 Task: Start in the project UpwardTech the sprint 'Feature Fling', with a duration of 3 weeks.
Action: Mouse moved to (273, 398)
Screenshot: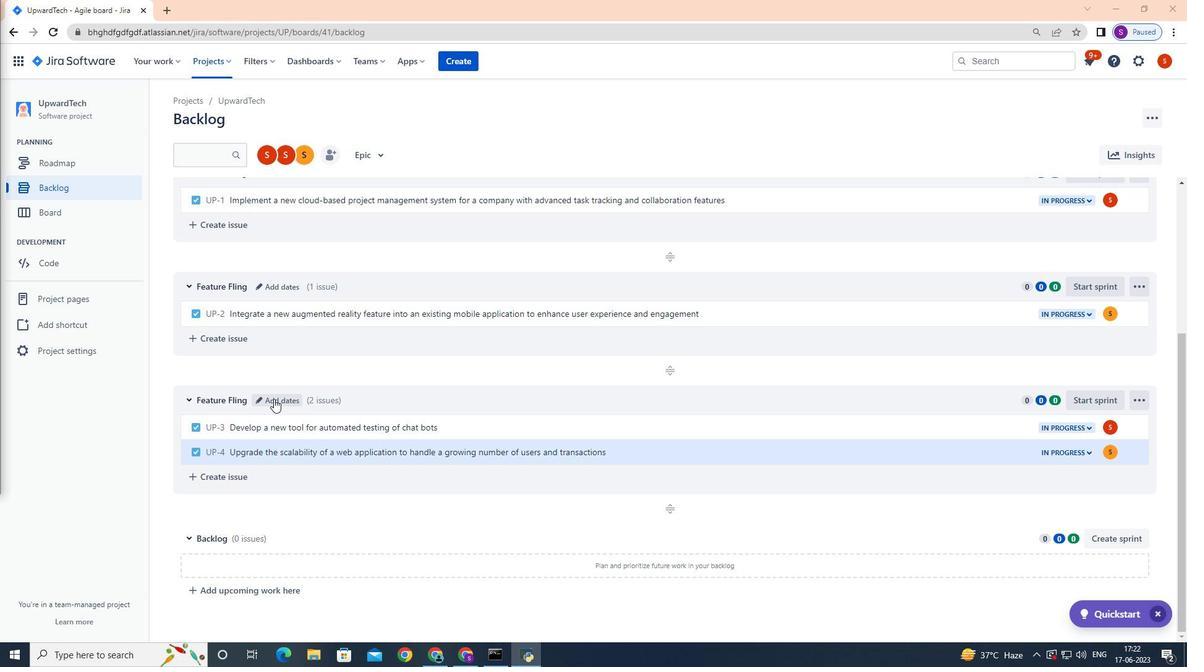 
Action: Mouse pressed left at (273, 398)
Screenshot: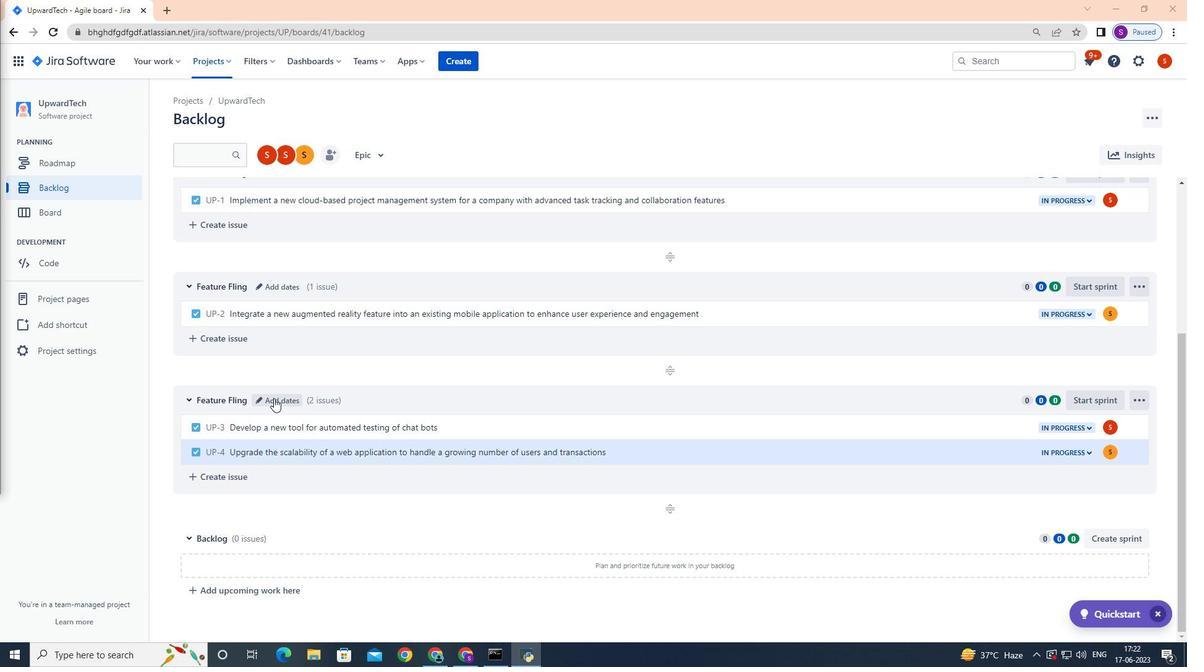 
Action: Mouse moved to (559, 192)
Screenshot: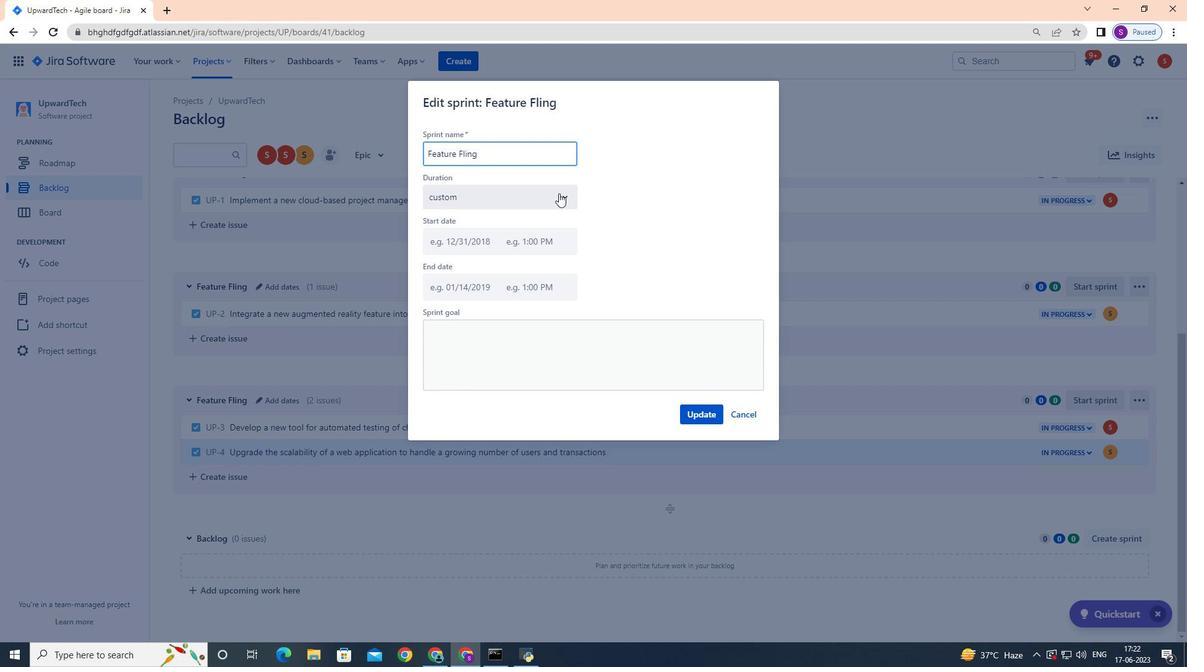 
Action: Mouse pressed left at (559, 192)
Screenshot: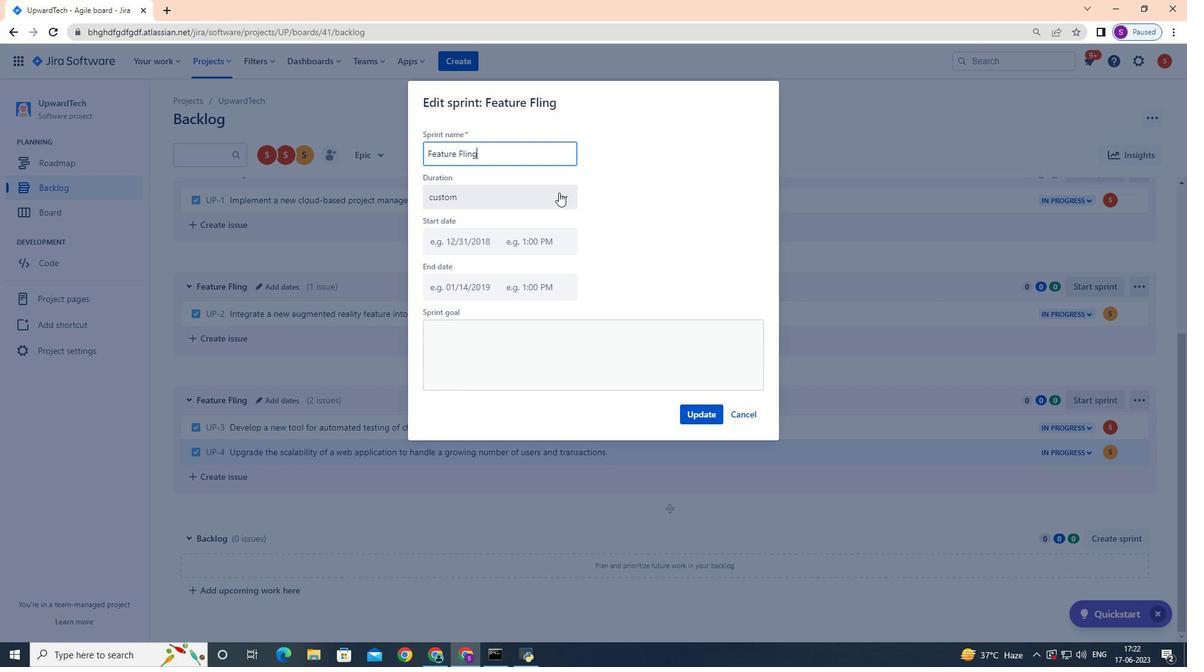 
Action: Mouse moved to (539, 266)
Screenshot: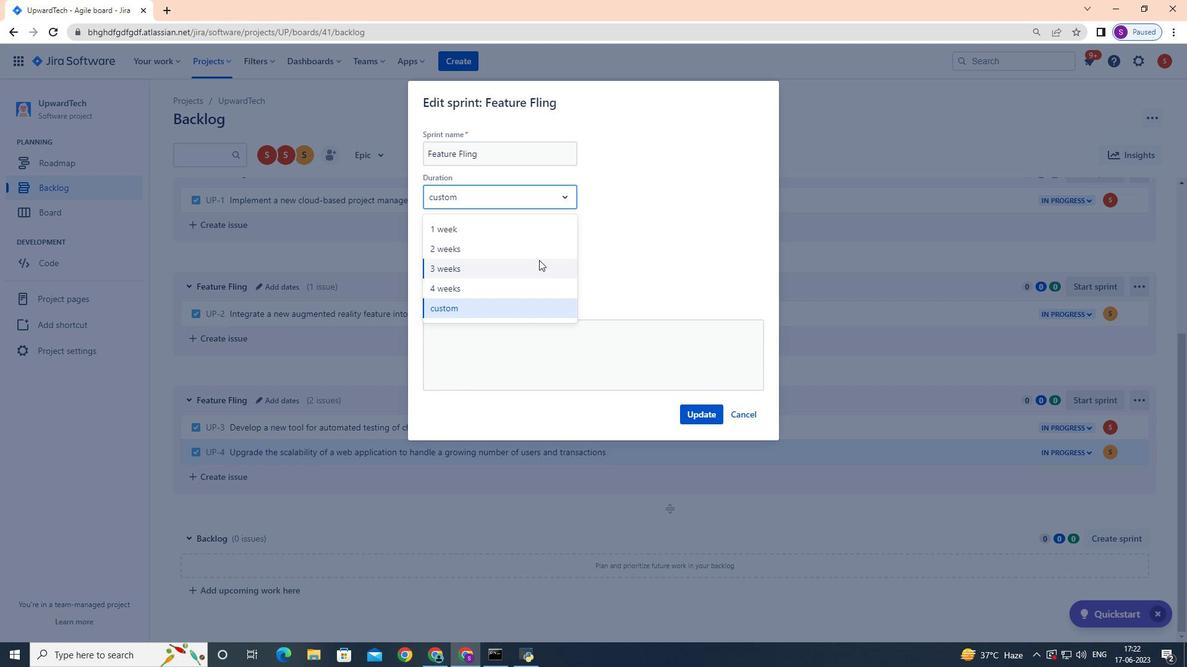 
Action: Mouse pressed left at (539, 266)
Screenshot: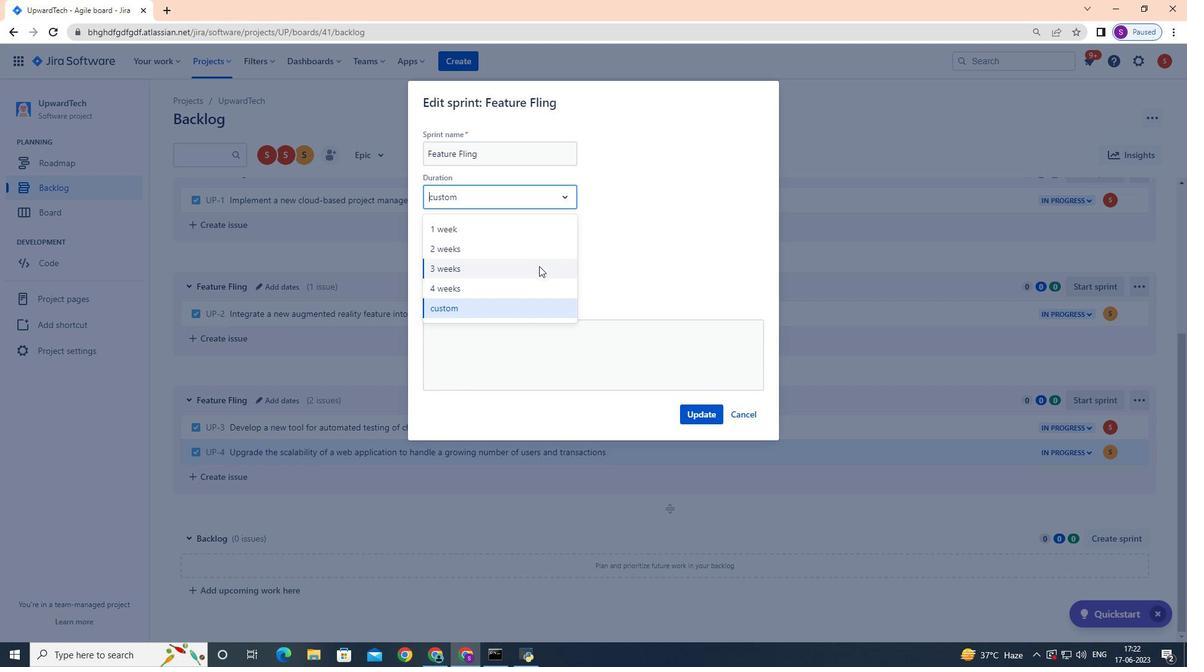 
Action: Mouse moved to (694, 414)
Screenshot: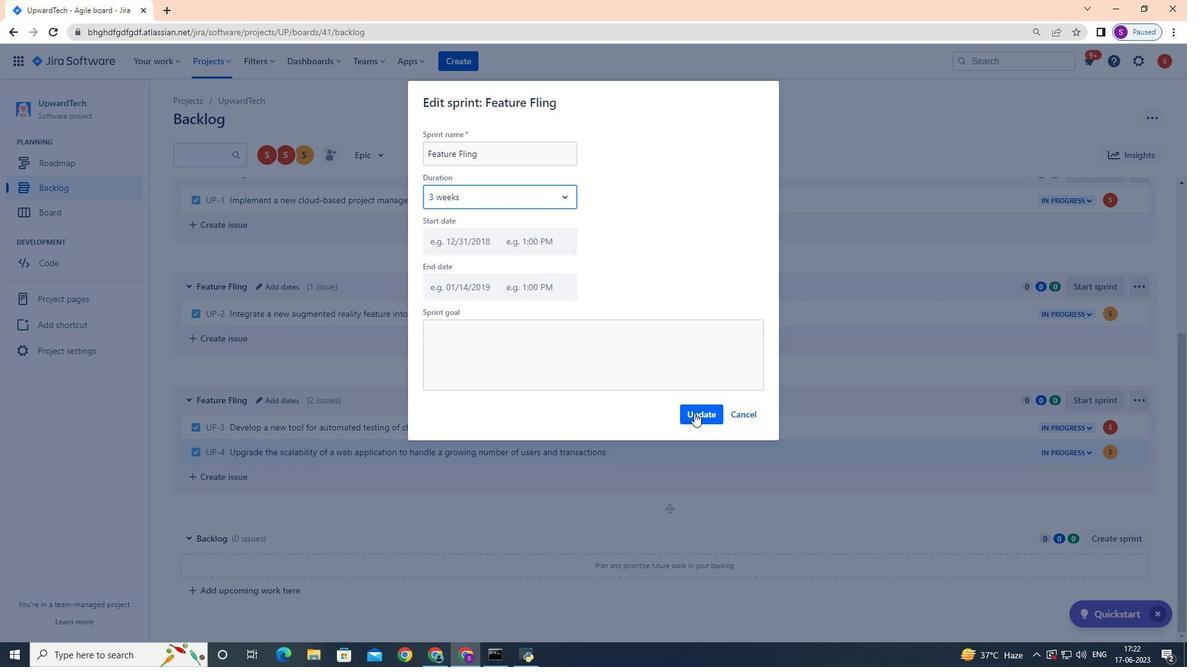 
Action: Mouse pressed left at (694, 414)
Screenshot: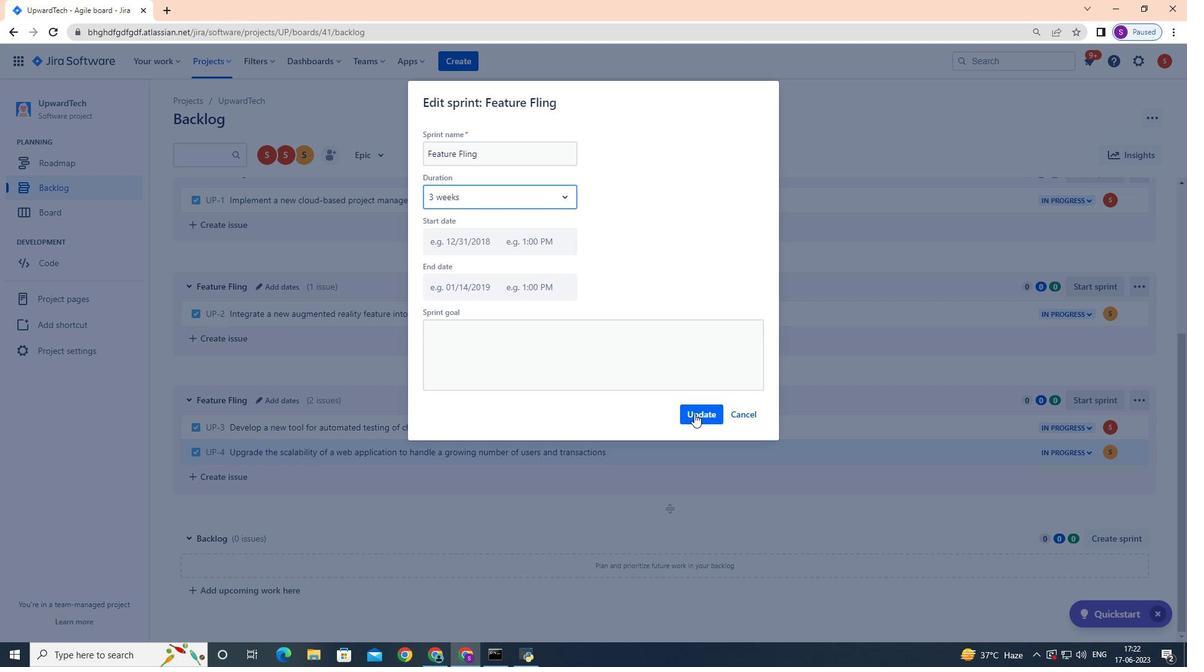 
Action: Mouse moved to (670, 401)
Screenshot: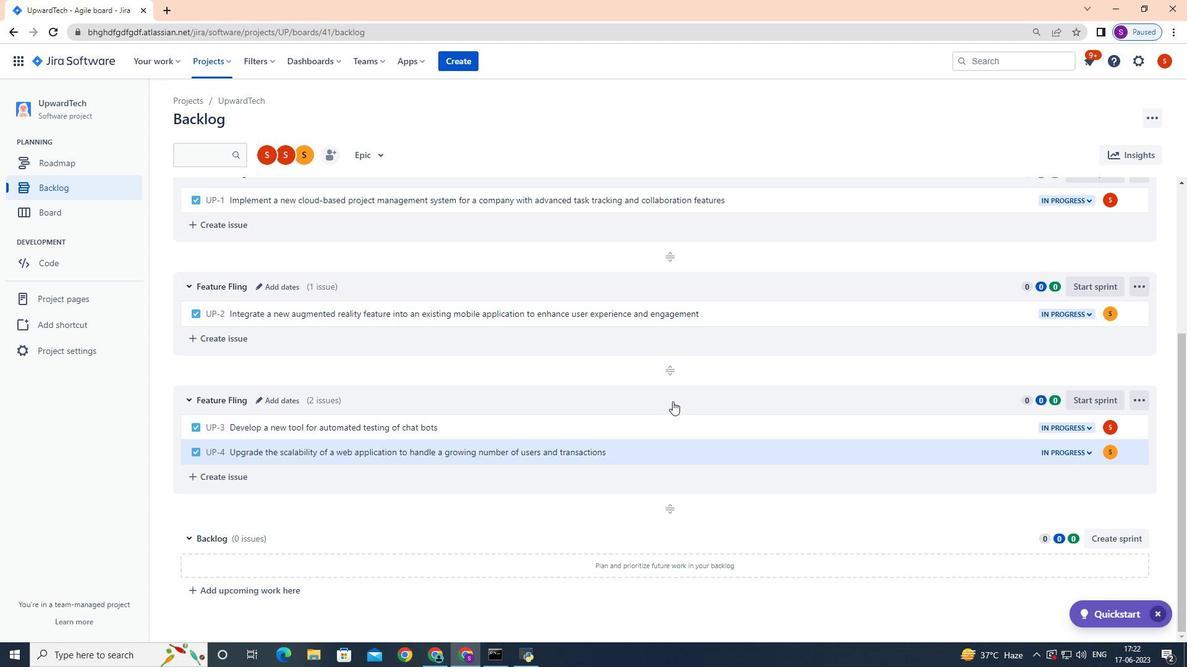 
